 Task: Select a due date automation when advanced on, the moment a card is due add fields with custom field "Resume" set to a date not in this month.
Action: Mouse moved to (929, 68)
Screenshot: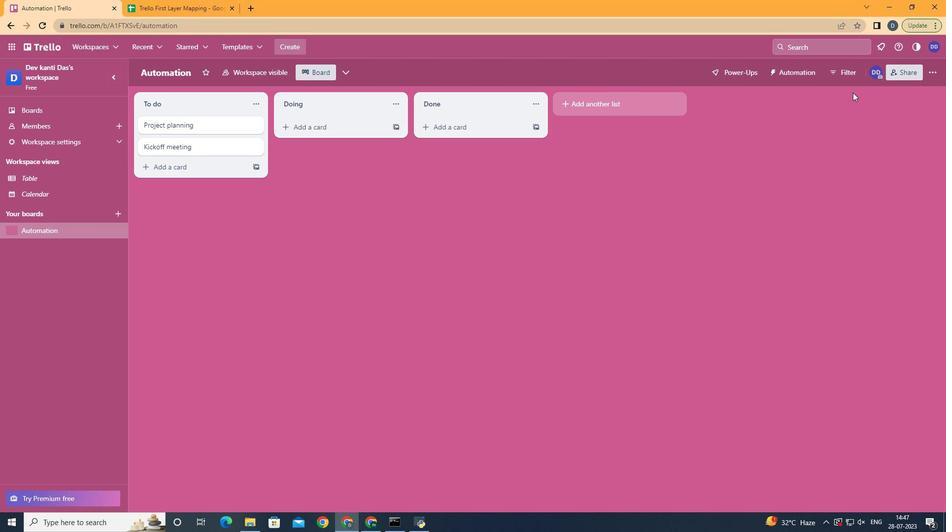 
Action: Mouse pressed left at (929, 68)
Screenshot: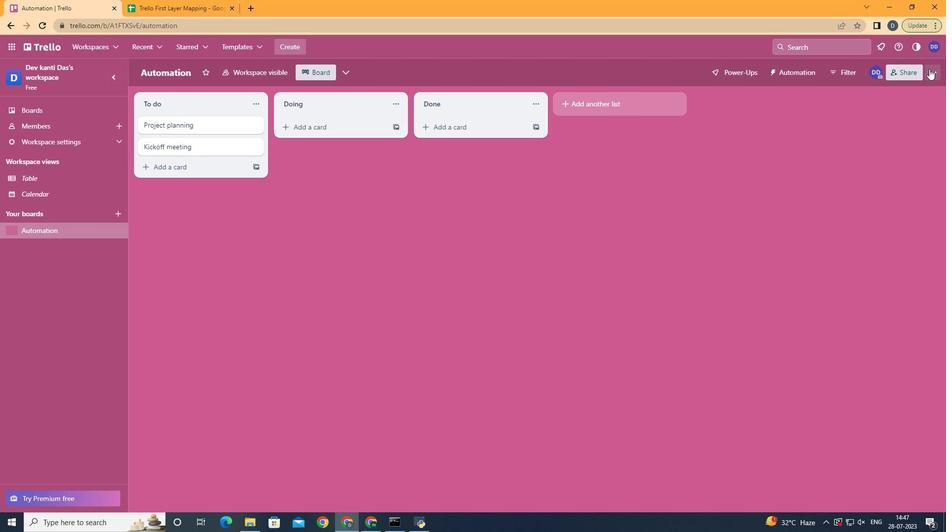 
Action: Mouse moved to (872, 204)
Screenshot: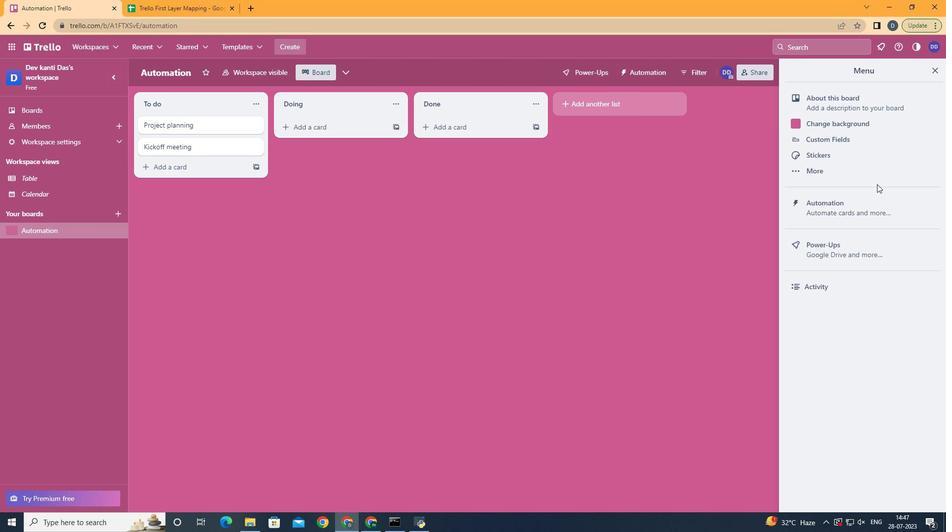
Action: Mouse pressed left at (872, 204)
Screenshot: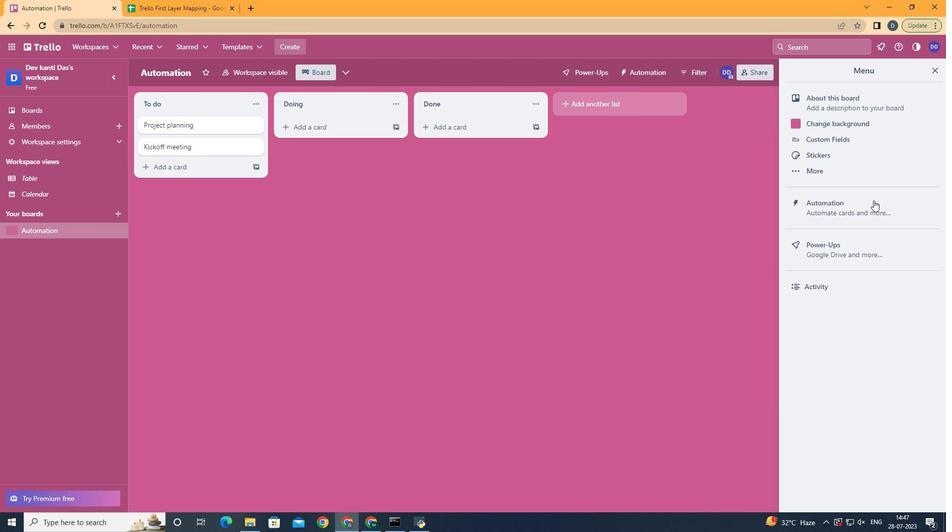 
Action: Mouse moved to (166, 199)
Screenshot: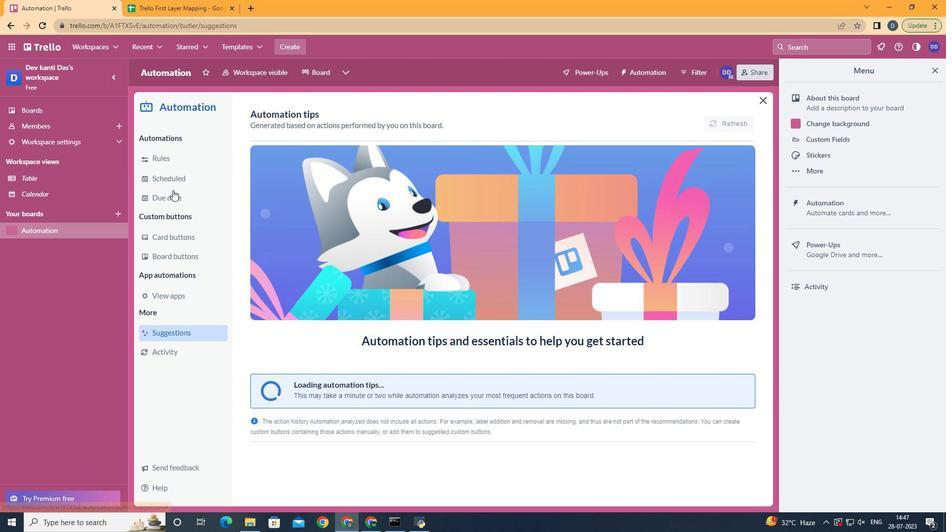 
Action: Mouse pressed left at (166, 199)
Screenshot: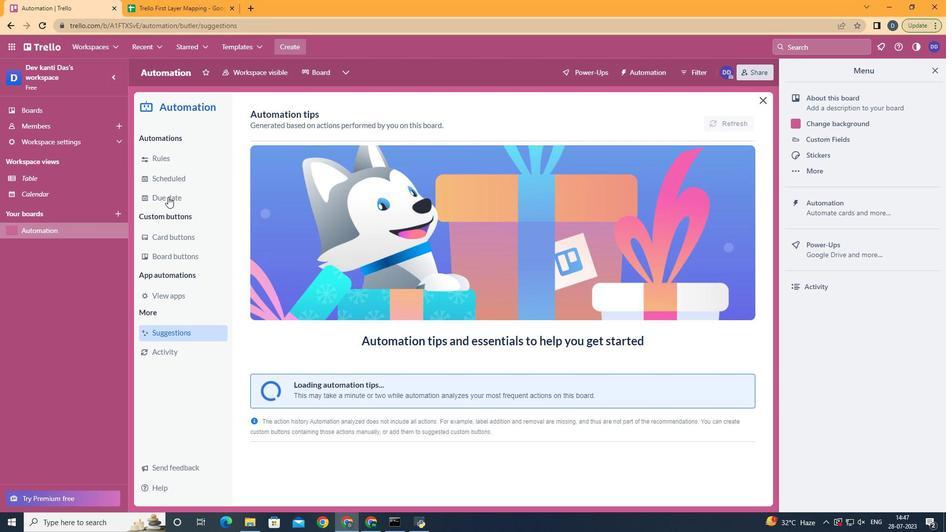 
Action: Mouse moved to (712, 110)
Screenshot: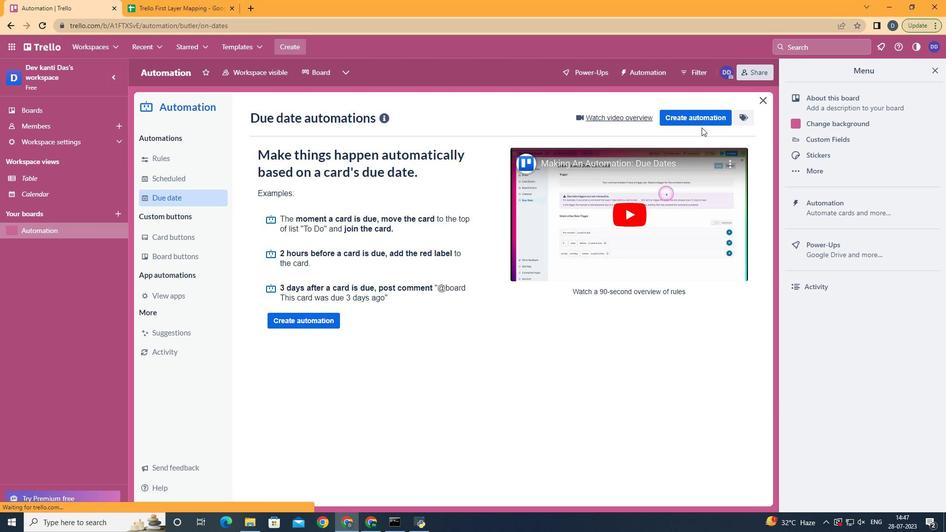
Action: Mouse pressed left at (712, 110)
Screenshot: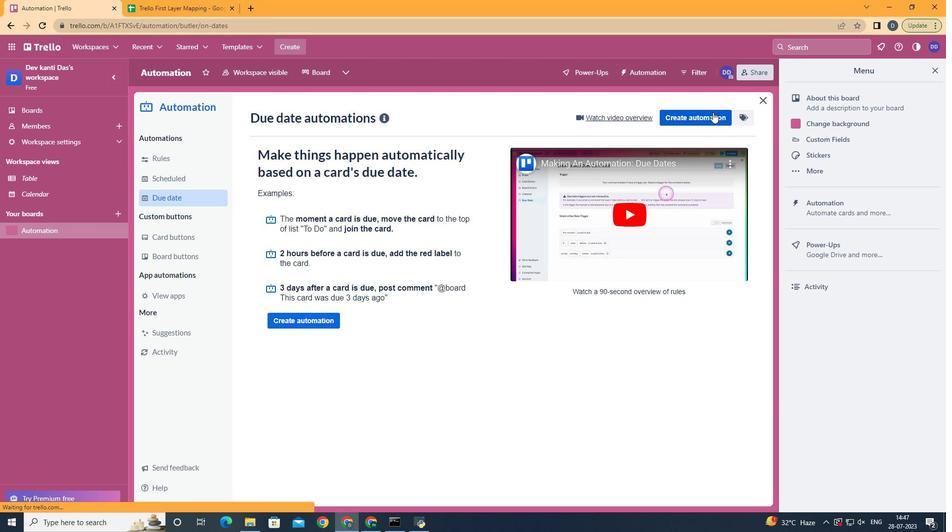 
Action: Mouse moved to (518, 204)
Screenshot: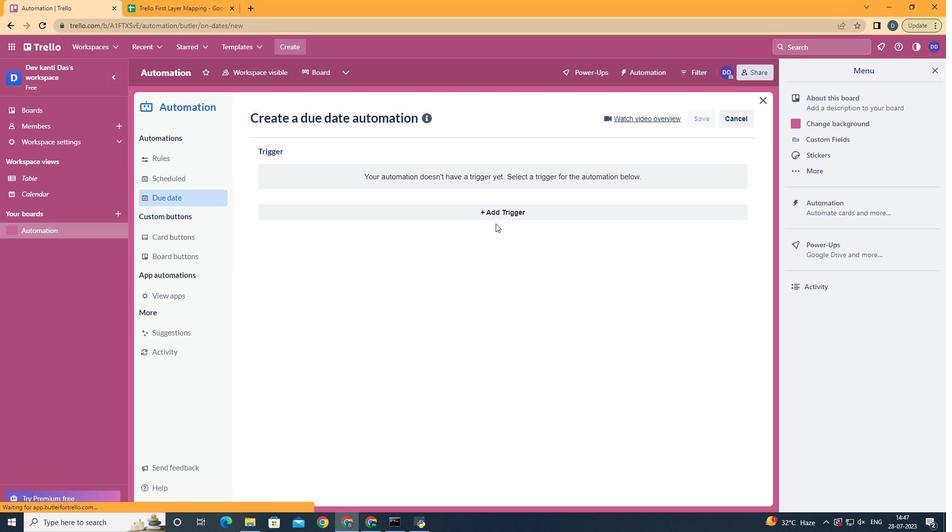 
Action: Mouse pressed left at (518, 204)
Screenshot: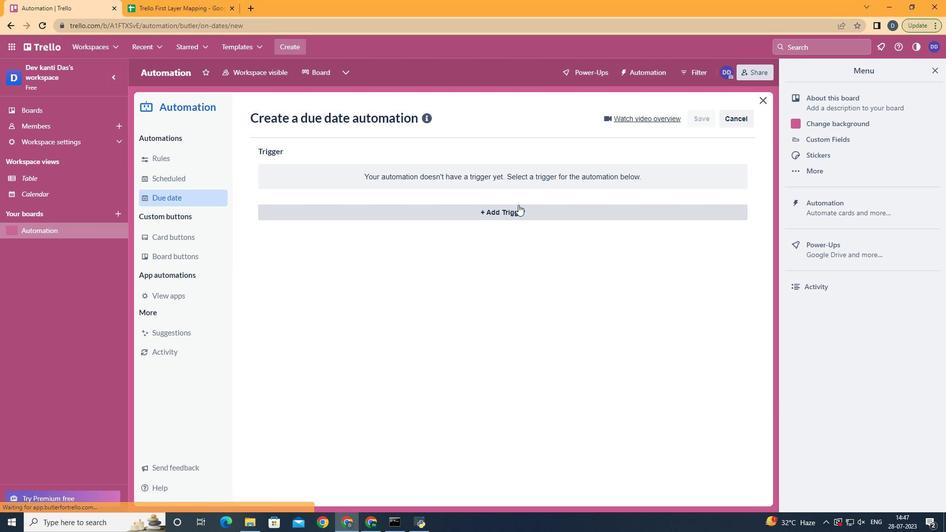 
Action: Mouse moved to (293, 347)
Screenshot: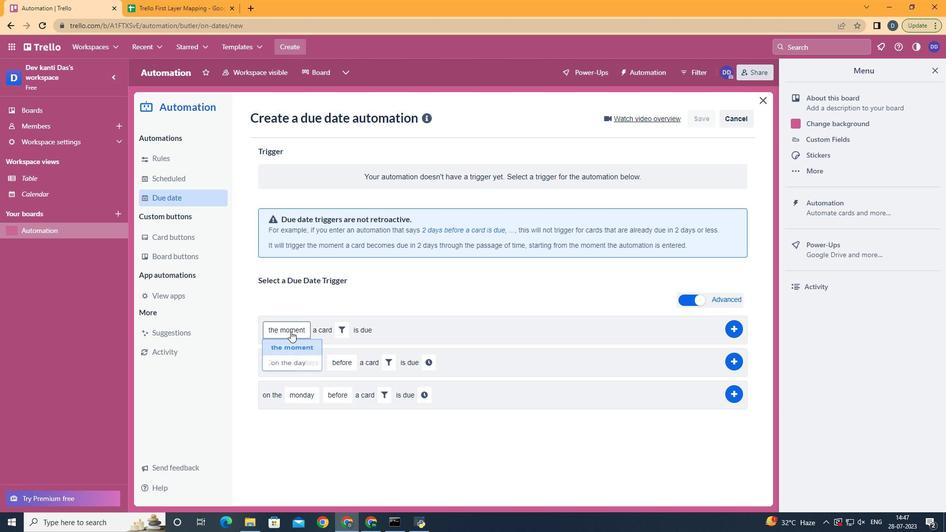 
Action: Mouse pressed left at (293, 347)
Screenshot: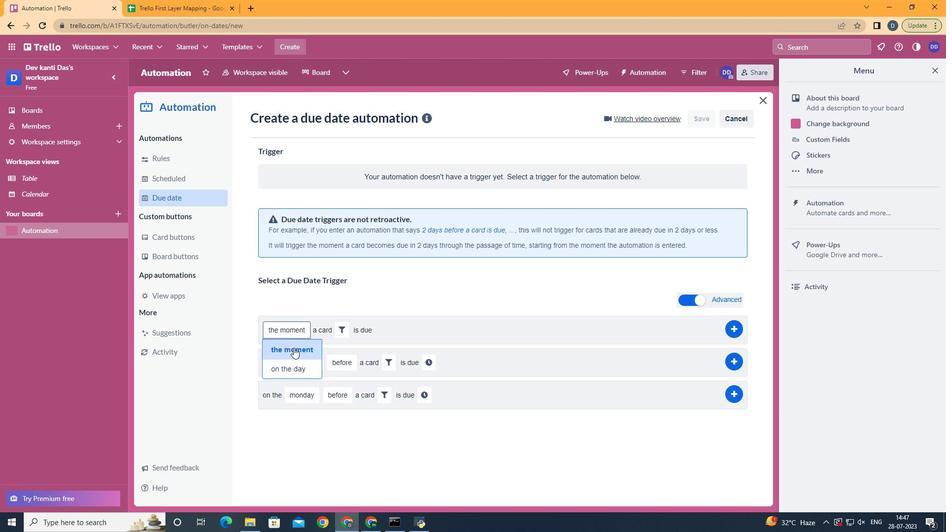 
Action: Mouse moved to (338, 326)
Screenshot: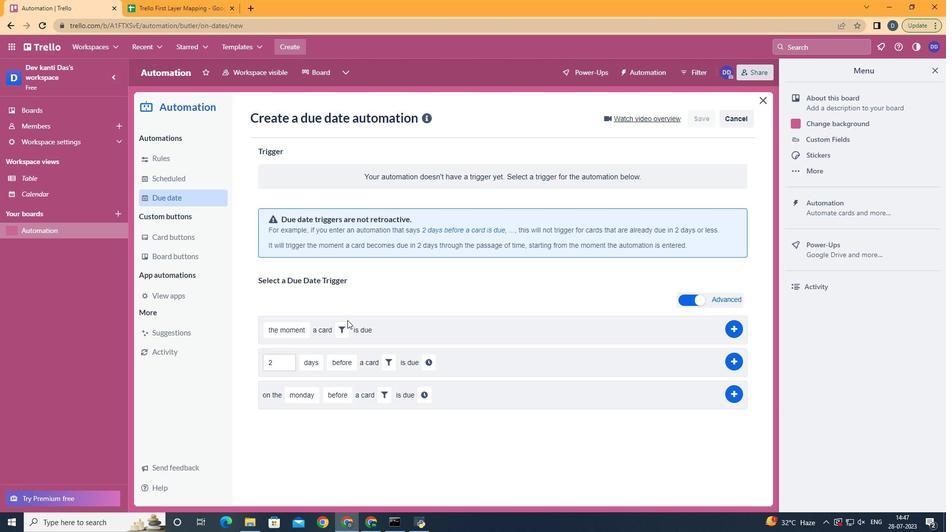 
Action: Mouse pressed left at (338, 326)
Screenshot: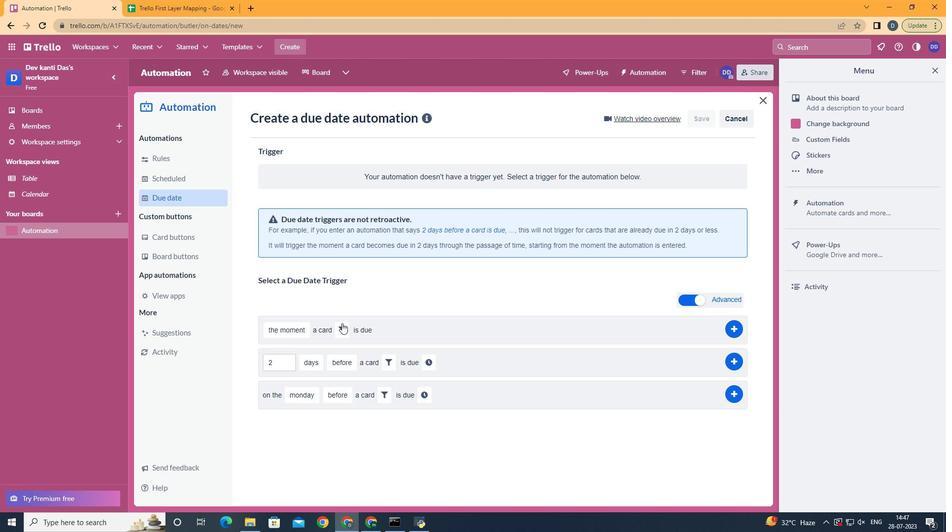 
Action: Mouse moved to (512, 359)
Screenshot: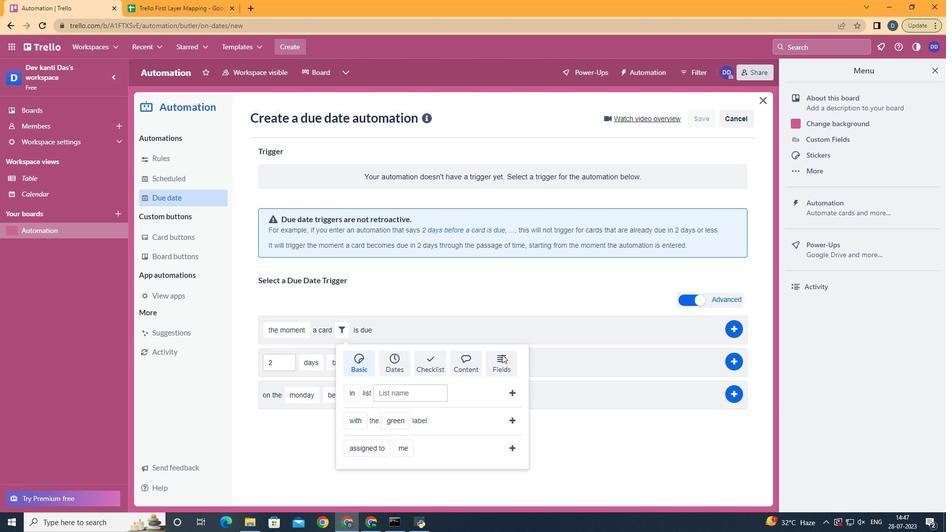 
Action: Mouse pressed left at (512, 359)
Screenshot: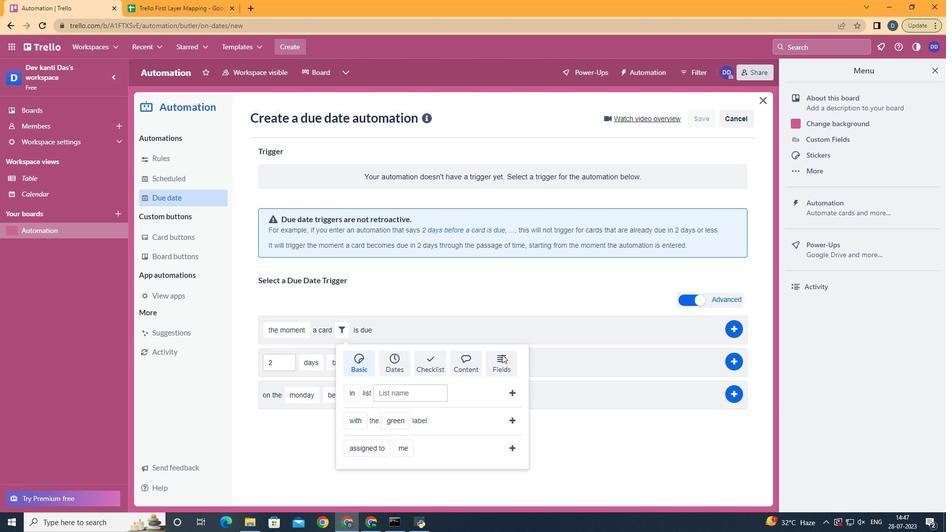 
Action: Mouse scrolled (512, 359) with delta (0, 0)
Screenshot: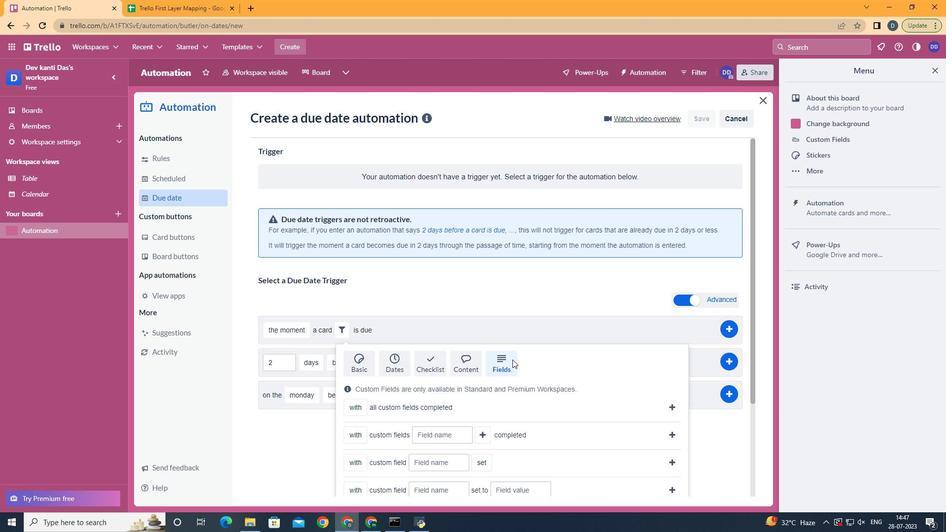 
Action: Mouse scrolled (512, 359) with delta (0, 0)
Screenshot: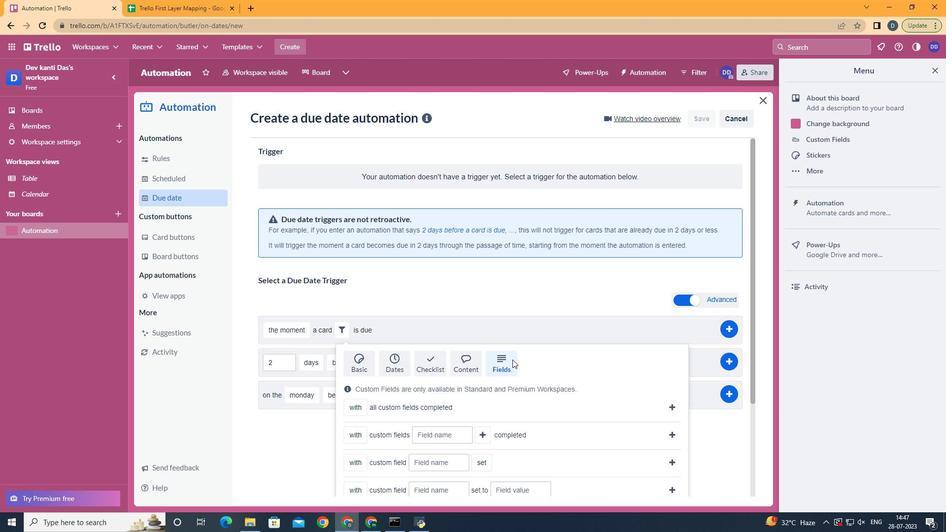 
Action: Mouse scrolled (512, 359) with delta (0, 0)
Screenshot: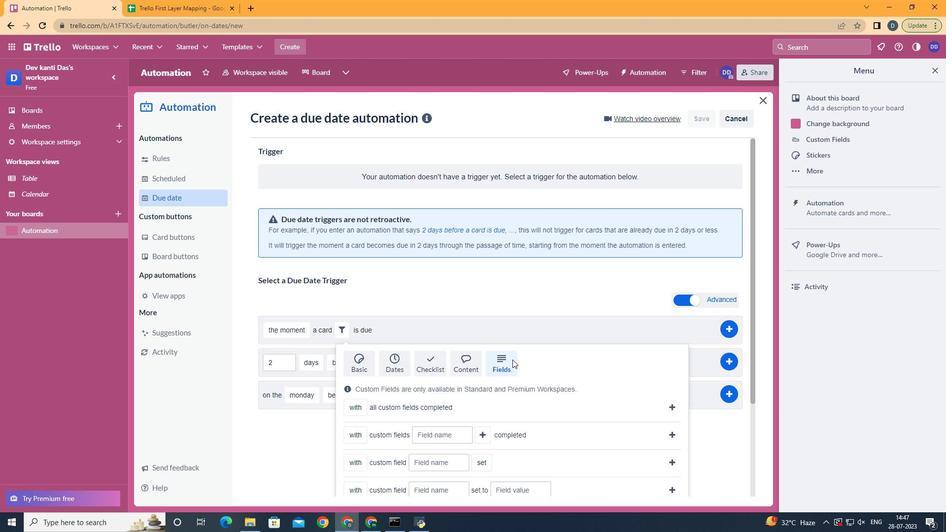 
Action: Mouse scrolled (512, 359) with delta (0, 0)
Screenshot: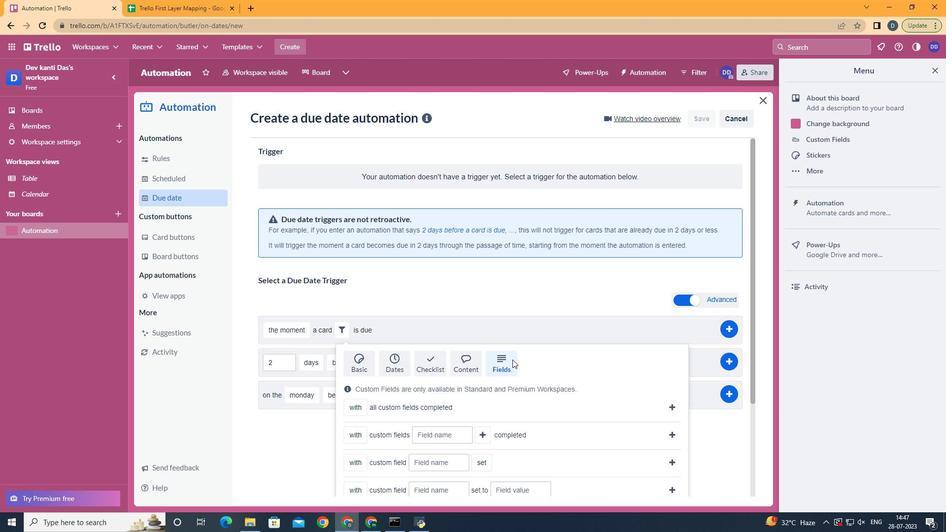 
Action: Mouse scrolled (512, 359) with delta (0, 0)
Screenshot: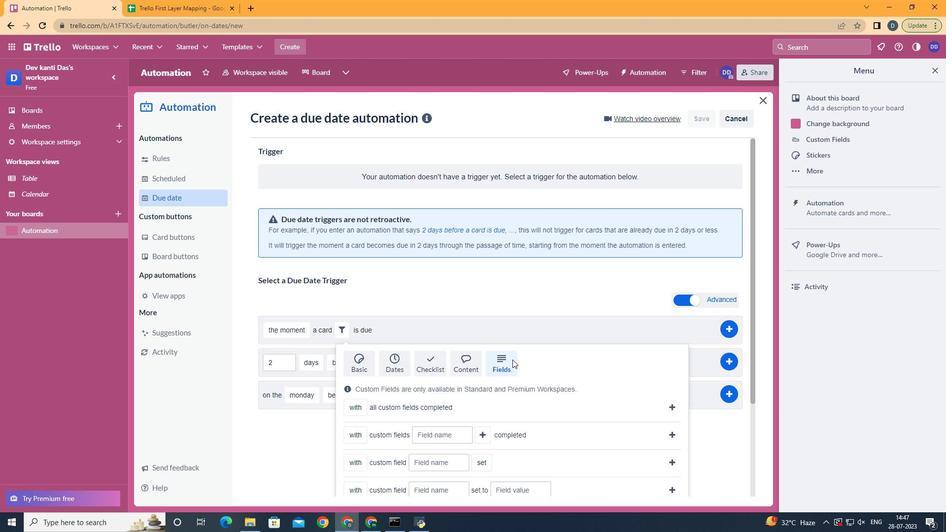 
Action: Mouse scrolled (512, 359) with delta (0, 0)
Screenshot: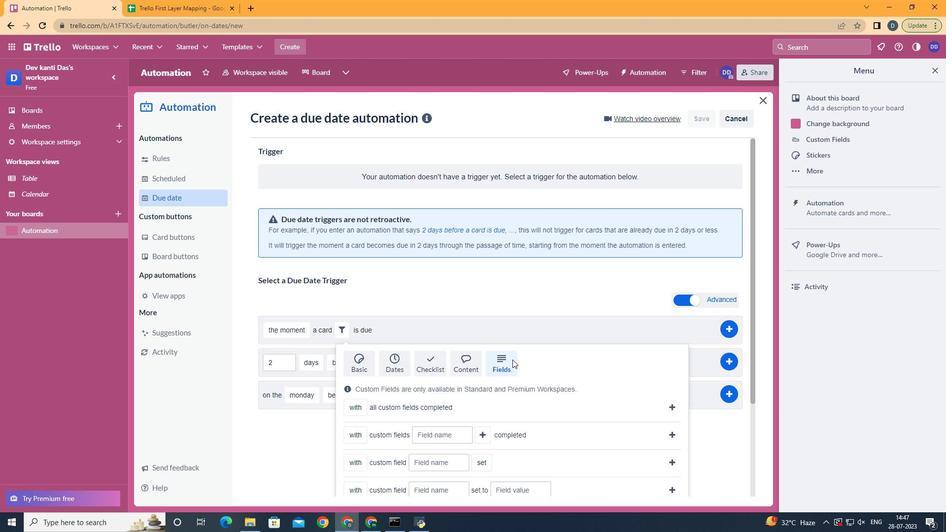 
Action: Mouse scrolled (512, 359) with delta (0, 0)
Screenshot: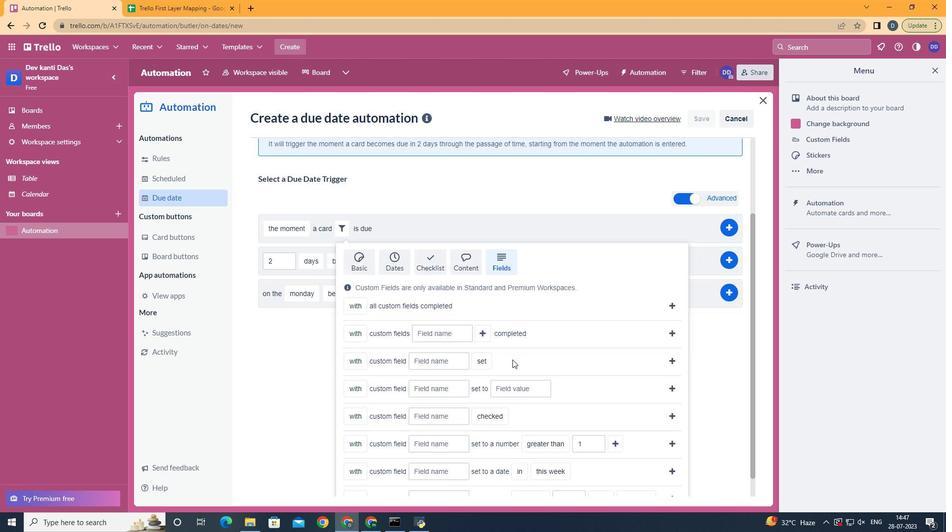 
Action: Mouse scrolled (512, 359) with delta (0, 0)
Screenshot: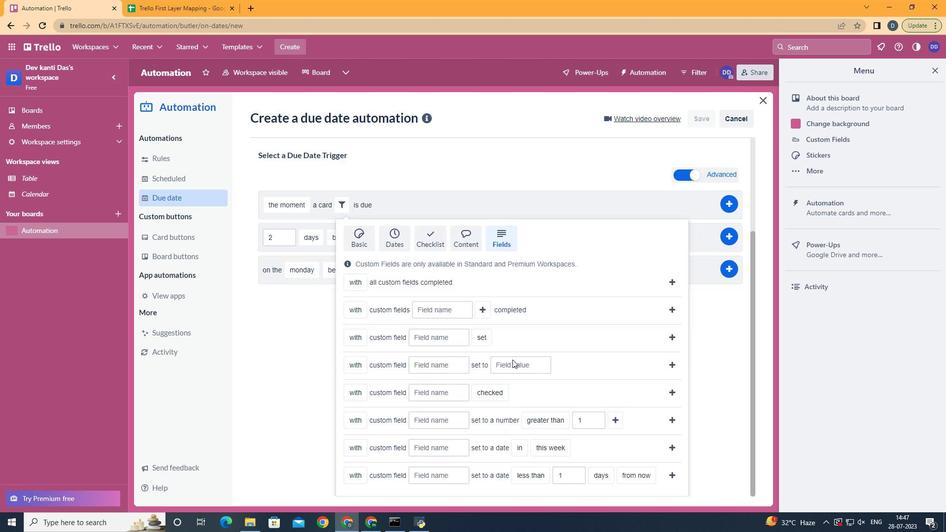 
Action: Mouse scrolled (512, 359) with delta (0, 0)
Screenshot: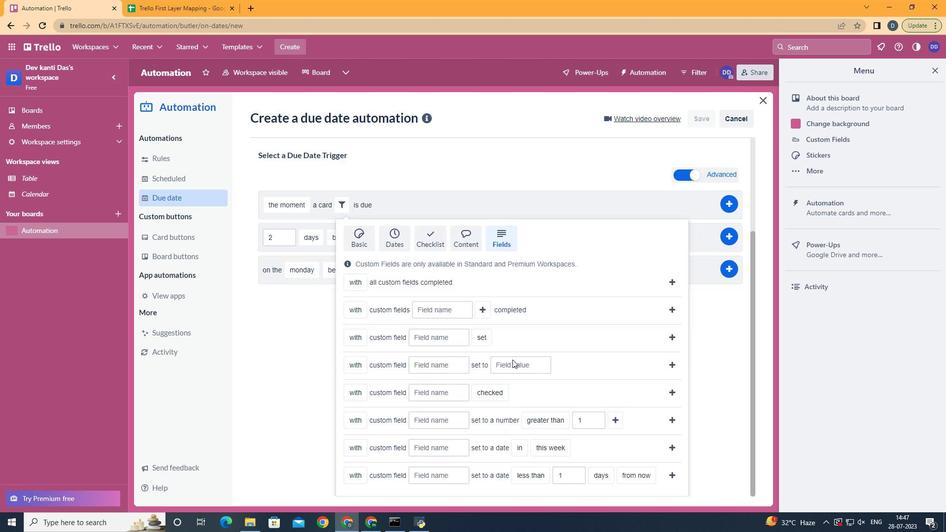 
Action: Mouse moved to (513, 359)
Screenshot: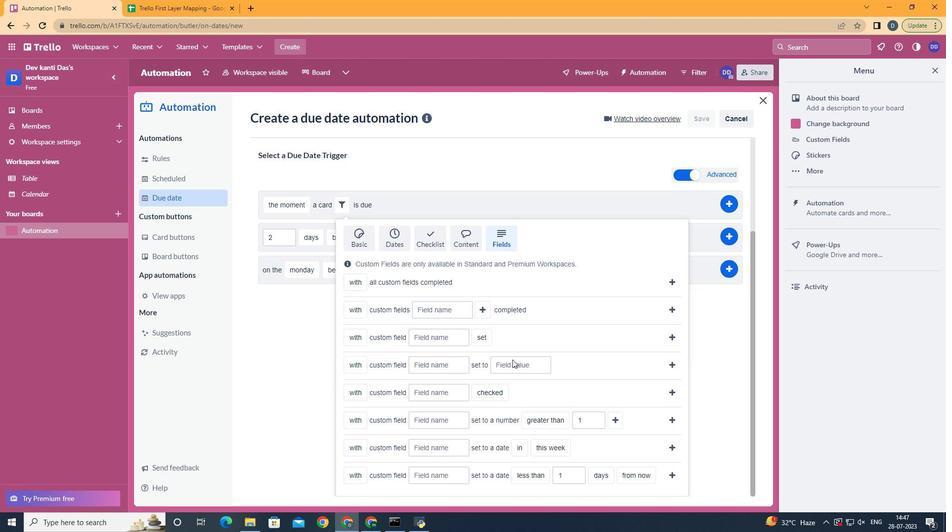 
Action: Mouse scrolled (512, 359) with delta (0, 0)
Screenshot: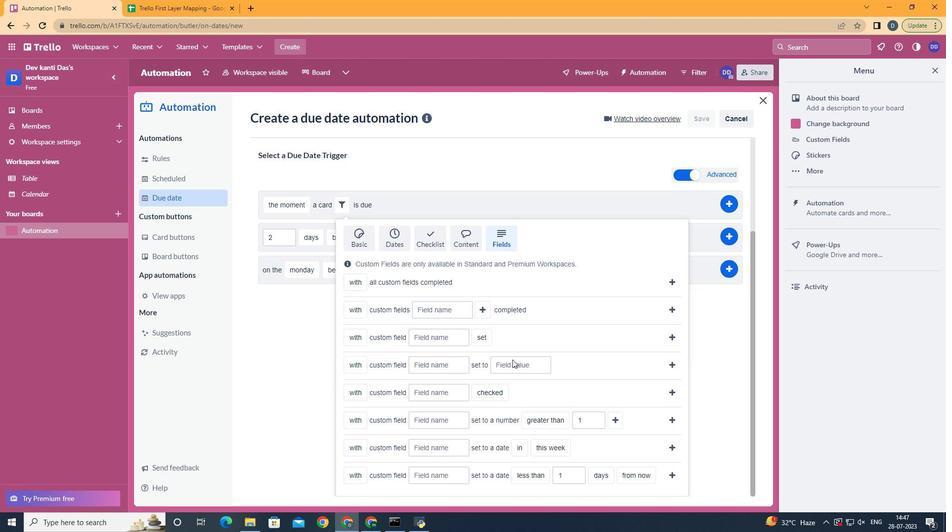 
Action: Mouse moved to (358, 466)
Screenshot: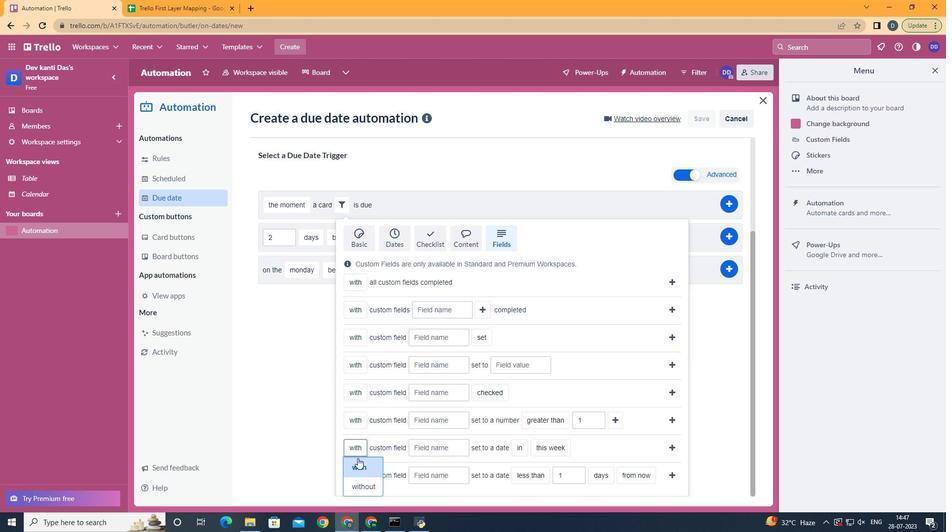 
Action: Mouse pressed left at (358, 466)
Screenshot: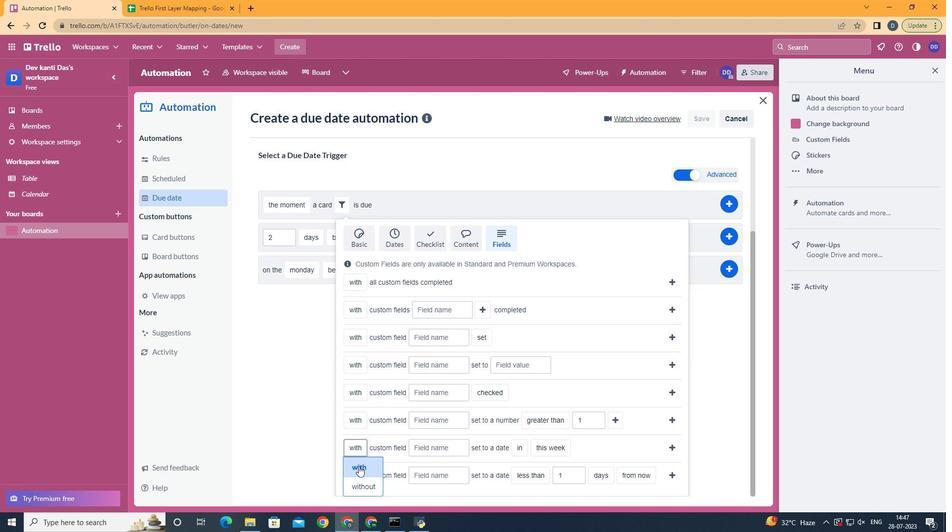 
Action: Mouse moved to (445, 446)
Screenshot: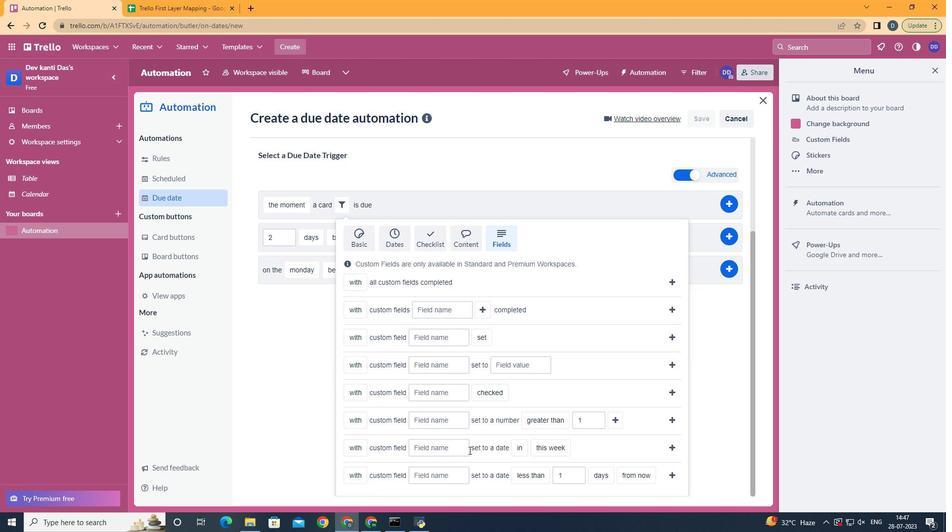 
Action: Mouse pressed left at (445, 446)
Screenshot: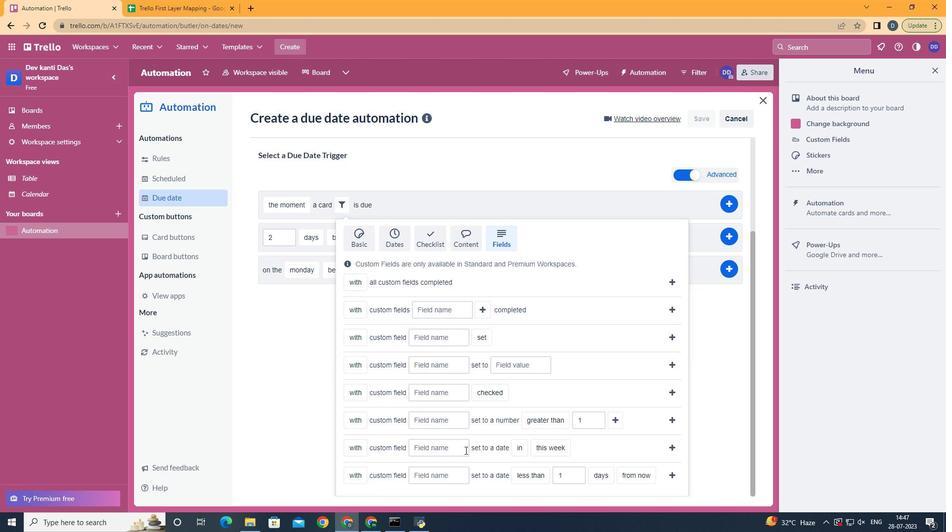 
Action: Key pressed <Key.shift>Resume
Screenshot: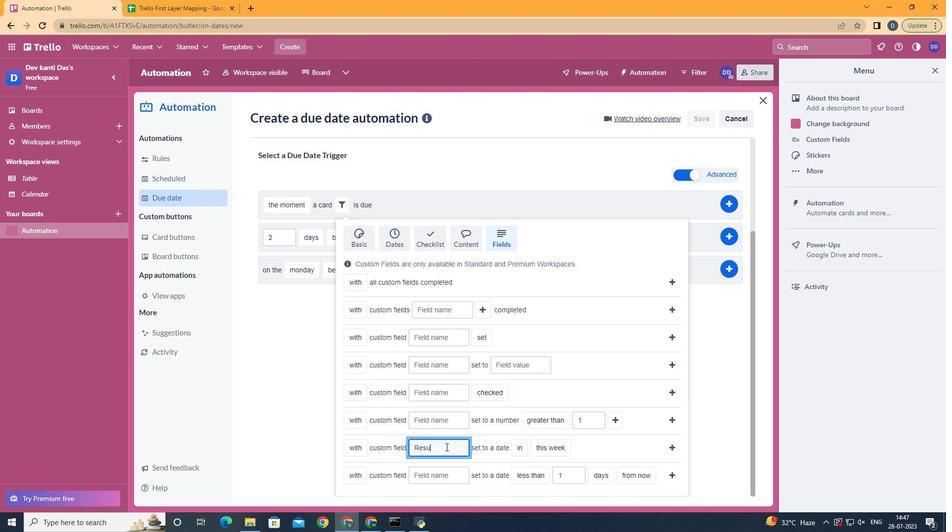 
Action: Mouse moved to (532, 484)
Screenshot: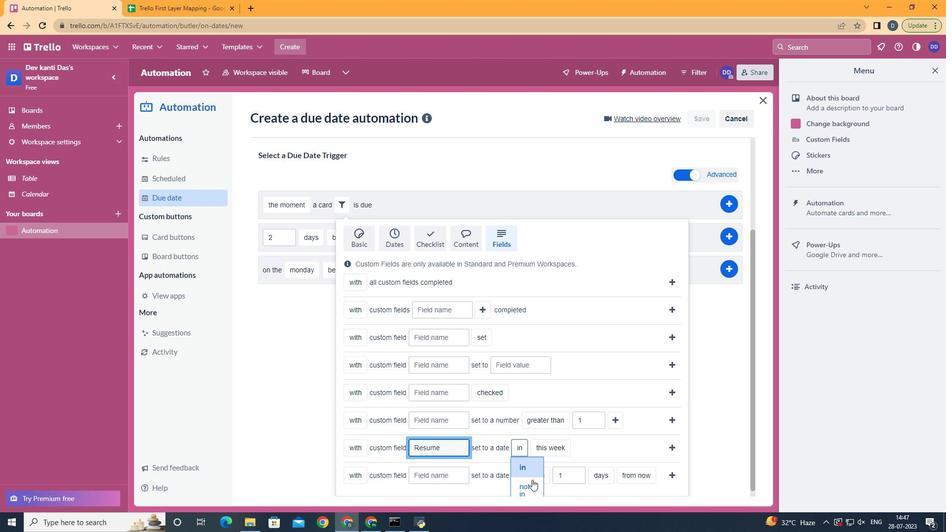 
Action: Mouse pressed left at (532, 484)
Screenshot: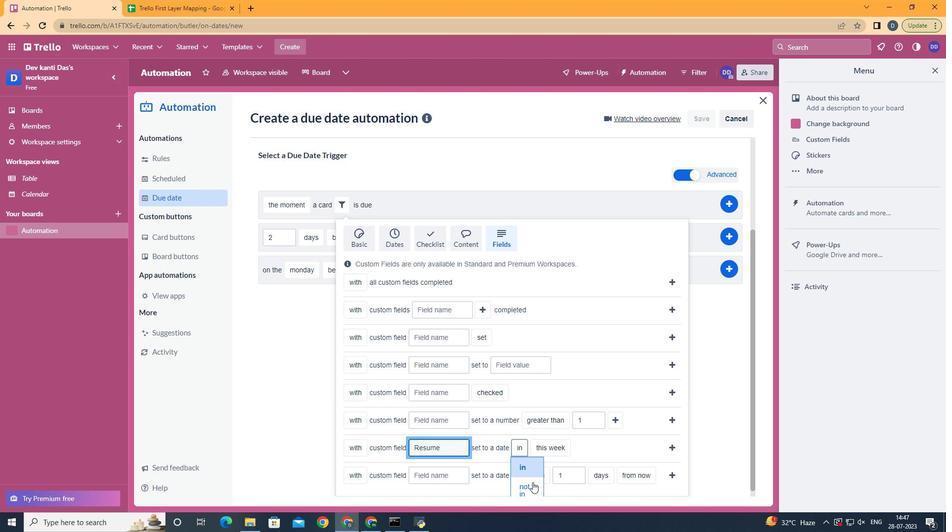 
Action: Mouse moved to (566, 483)
Screenshot: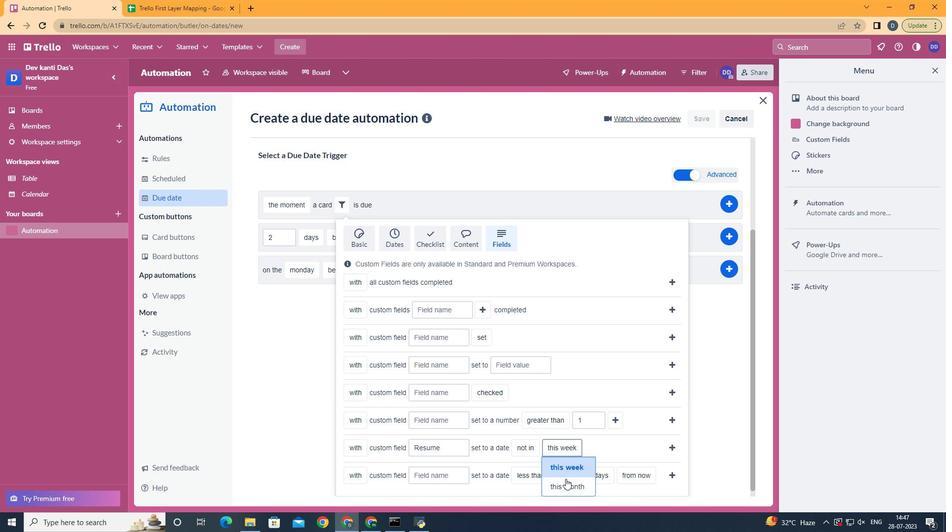 
Action: Mouse pressed left at (566, 483)
Screenshot: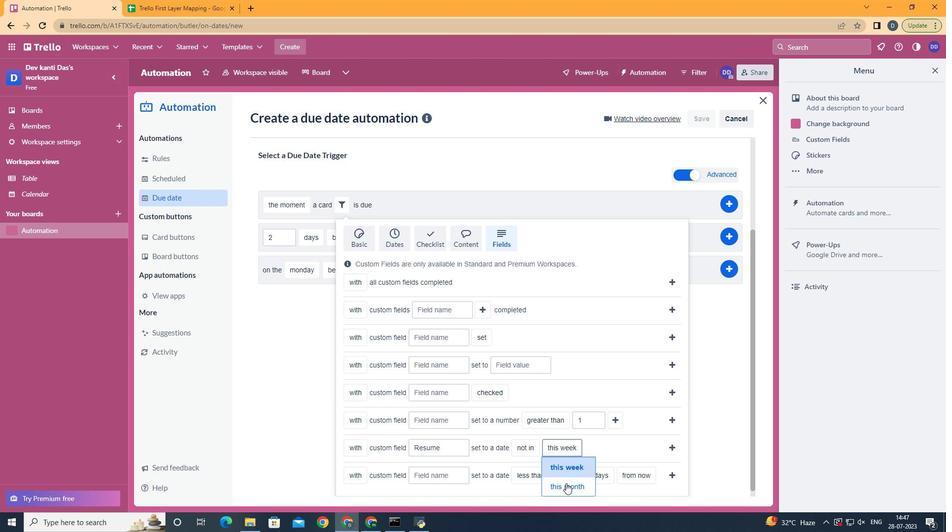 
Action: Mouse moved to (672, 450)
Screenshot: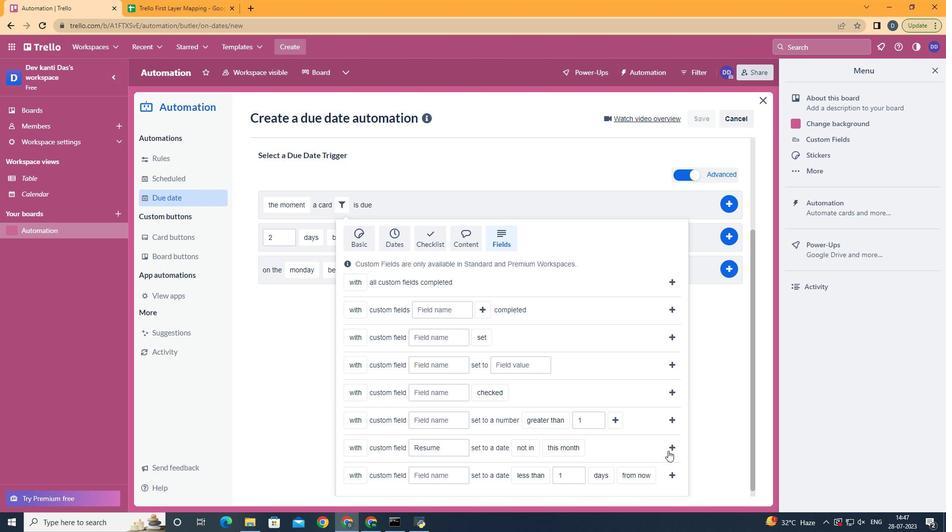 
Action: Mouse pressed left at (672, 450)
Screenshot: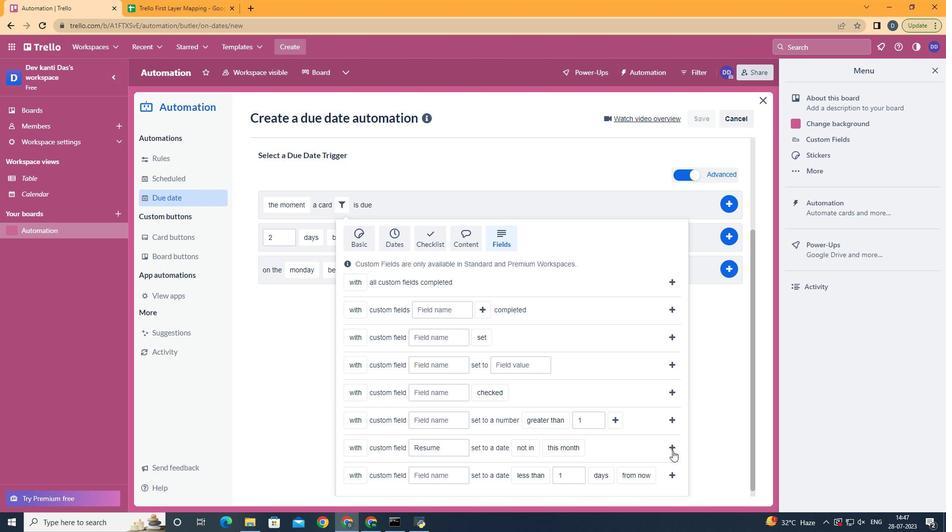 
Action: Mouse moved to (660, 434)
Screenshot: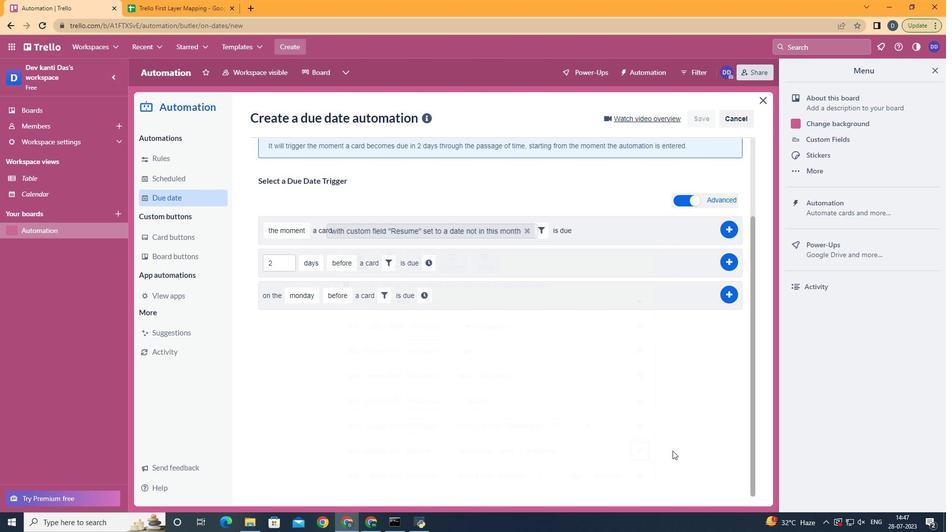 
